 Task: Create Card Employee Salary Review in Board Public Speaking Tips to Workspace Cash Management. Create Card Software Maintenance Review in Board User Research to Workspace Cash Management. Create Card Employee Salary Review in Board Customer Service Knowledge Base Development and Management to Workspace Cash Management
Action: Mouse moved to (56, 299)
Screenshot: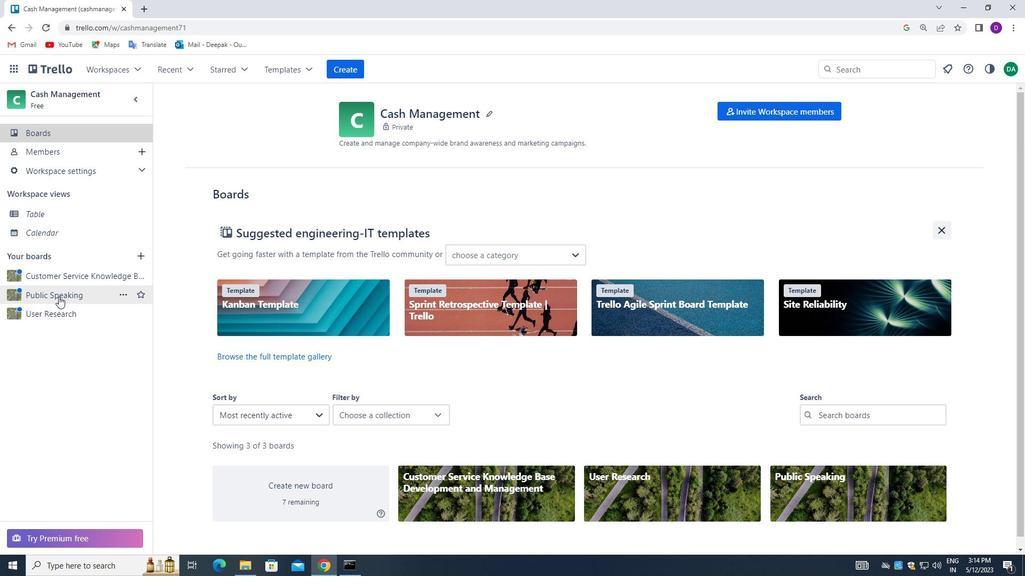 
Action: Mouse pressed left at (56, 299)
Screenshot: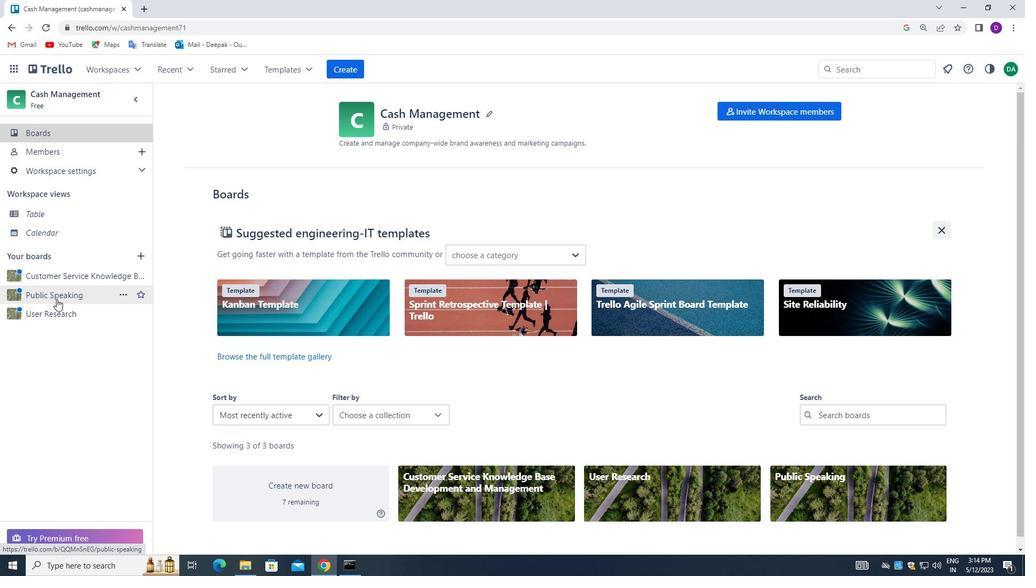 
Action: Mouse moved to (373, 165)
Screenshot: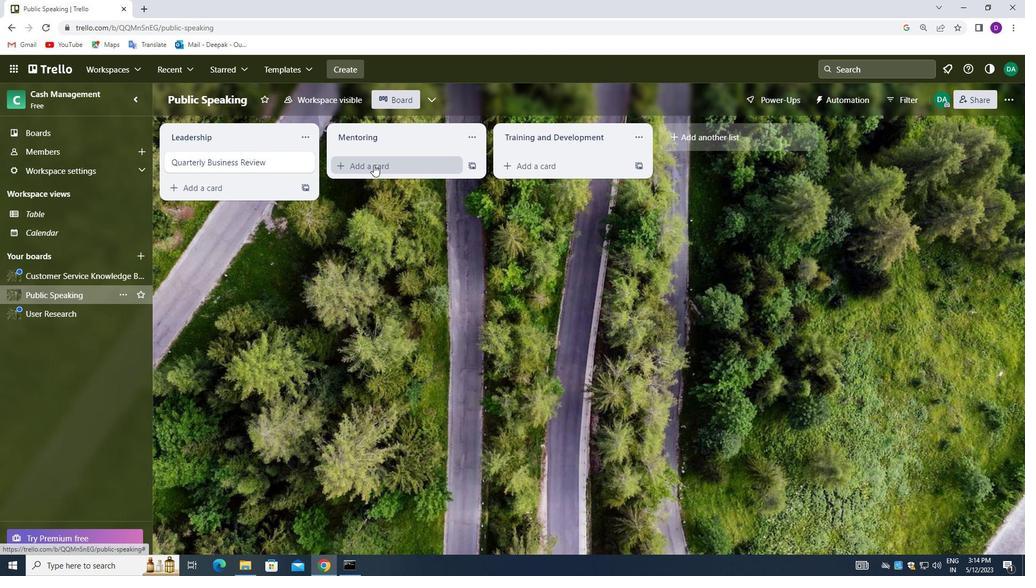 
Action: Mouse pressed left at (373, 165)
Screenshot: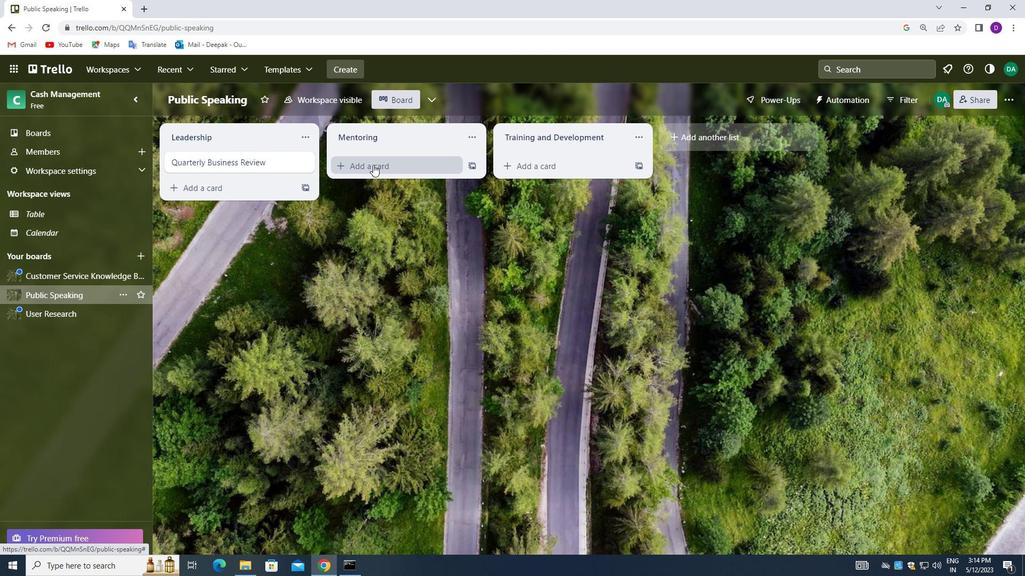 
Action: Key pressed <Key.shift>EMPLOYEE<Key.space><Key.shift>SALARY<Key.space><Key.shift><Key.shift><Key.shift>REVIEW
Screenshot: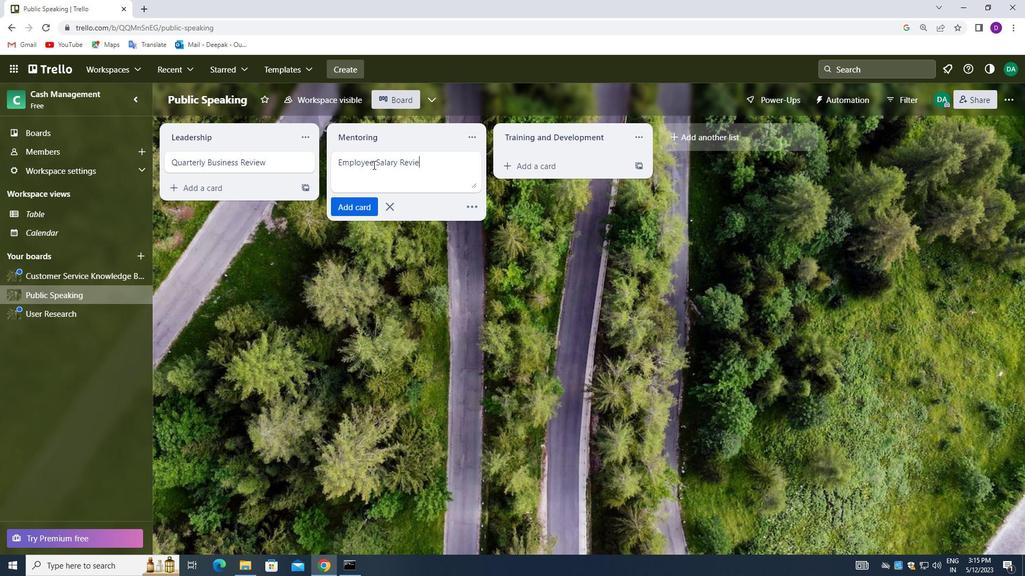 
Action: Mouse moved to (338, 207)
Screenshot: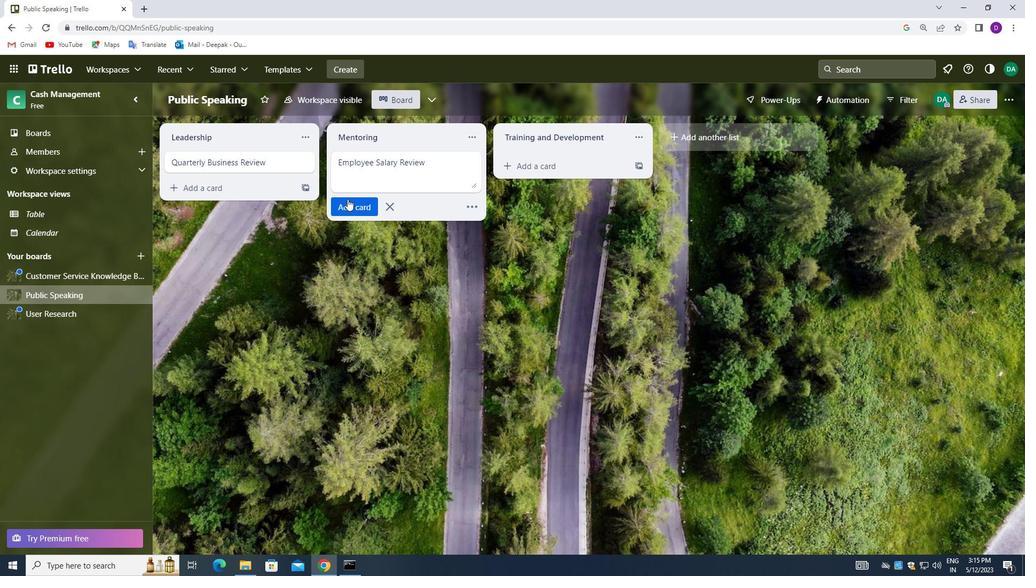 
Action: Mouse pressed left at (338, 207)
Screenshot: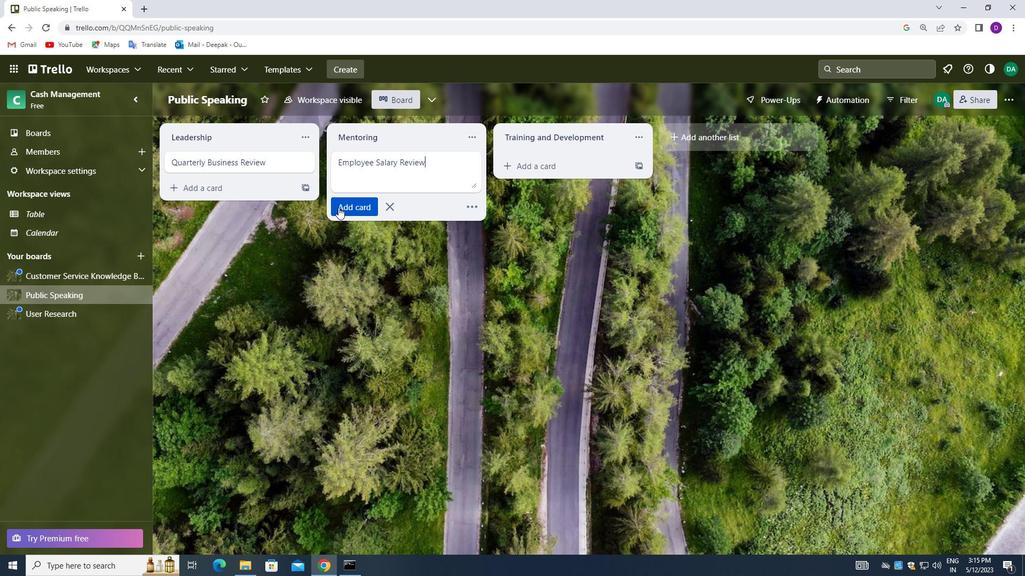 
Action: Mouse moved to (53, 311)
Screenshot: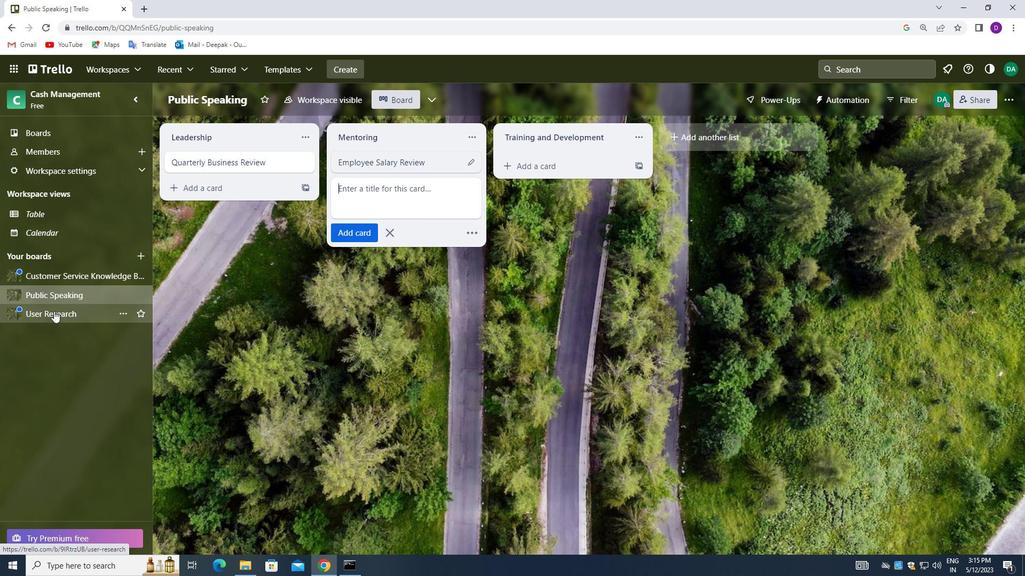 
Action: Mouse pressed left at (53, 311)
Screenshot: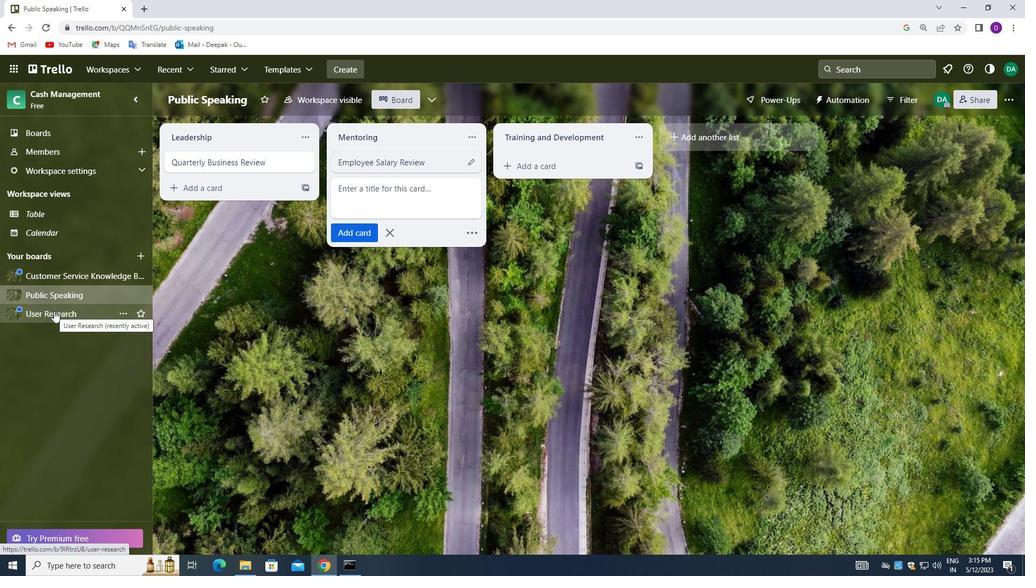 
Action: Mouse moved to (359, 162)
Screenshot: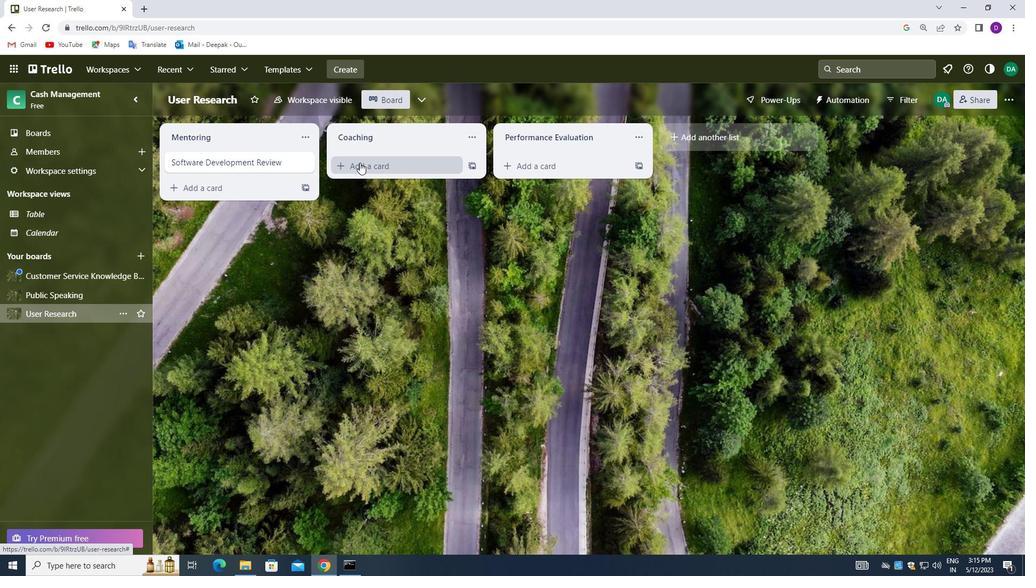 
Action: Mouse pressed left at (359, 162)
Screenshot: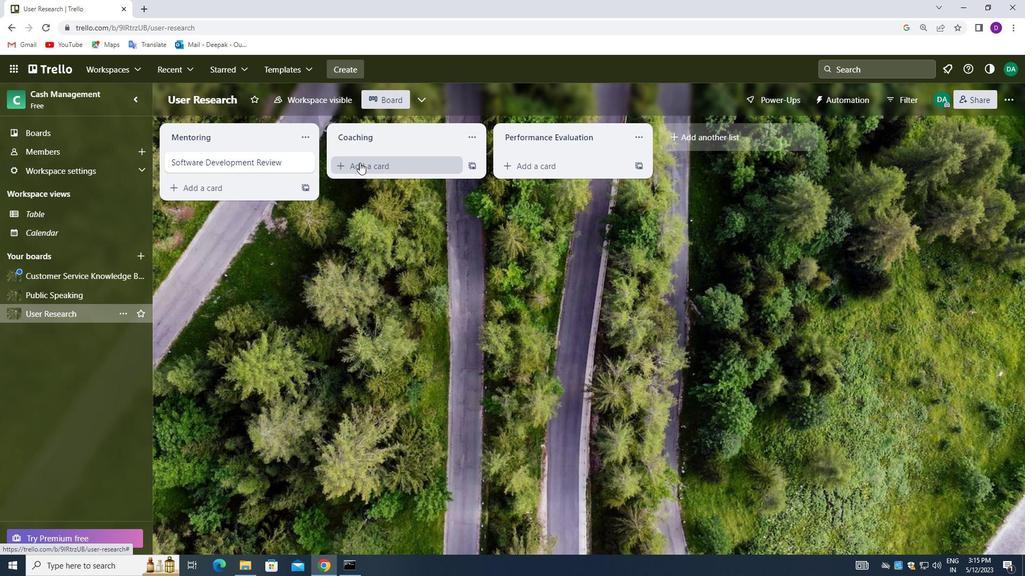 
Action: Mouse moved to (361, 163)
Screenshot: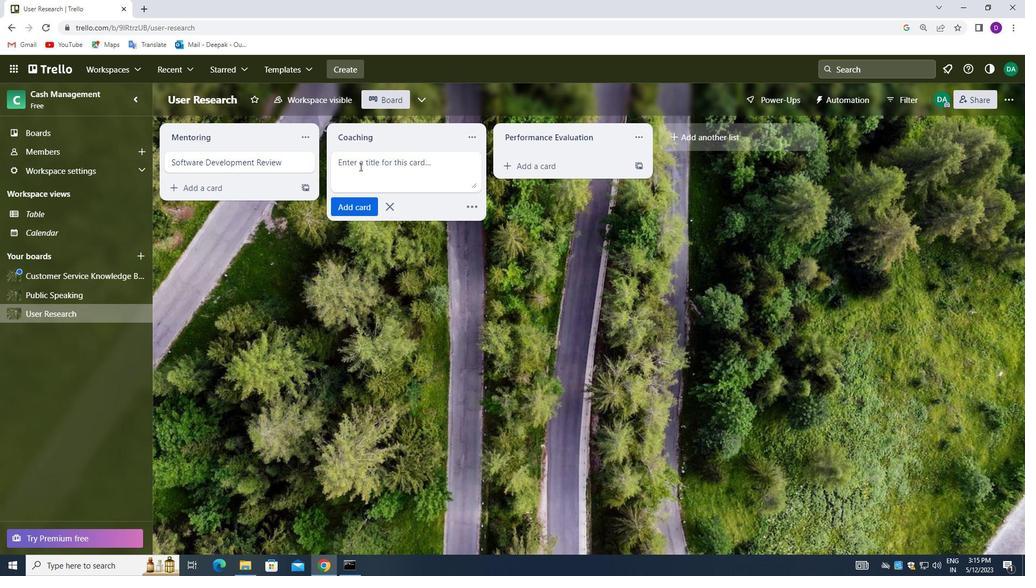 
Action: Key pressed <Key.shift>SOFTWARE<Key.space><Key.shift><Key.shift><Key.shift><Key.shift><Key.shift><Key.shift><Key.shift><Key.shift><Key.shift><Key.shift><Key.shift>MAINTENANCE
Screenshot: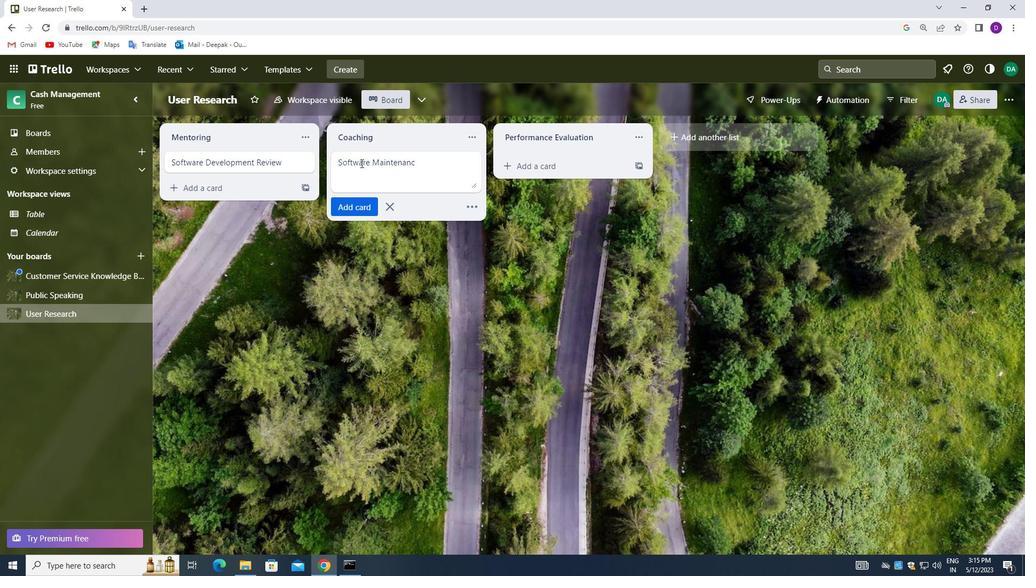 
Action: Mouse moved to (380, 170)
Screenshot: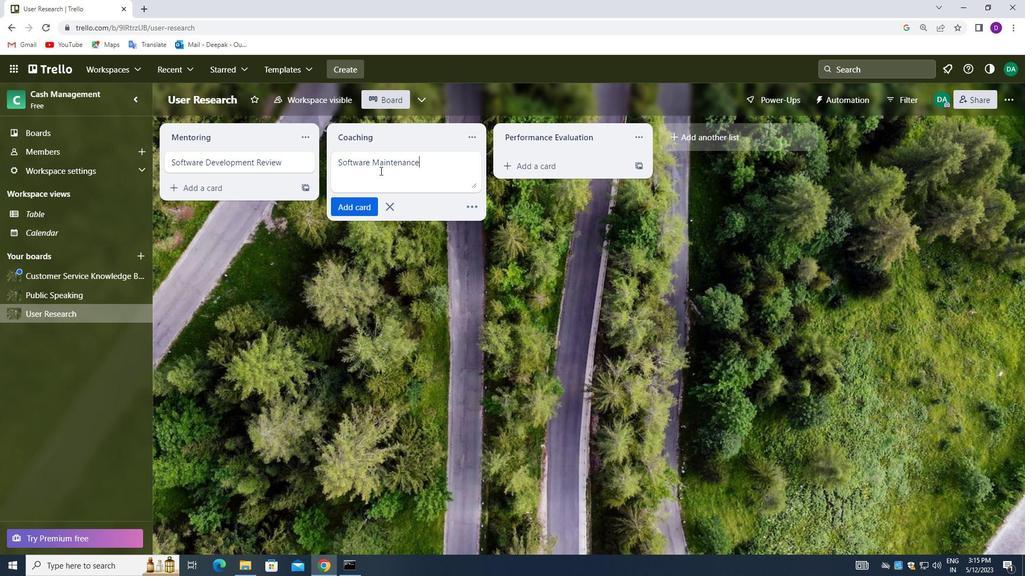 
Action: Key pressed <Key.space><Key.shift>REVIEW
Screenshot: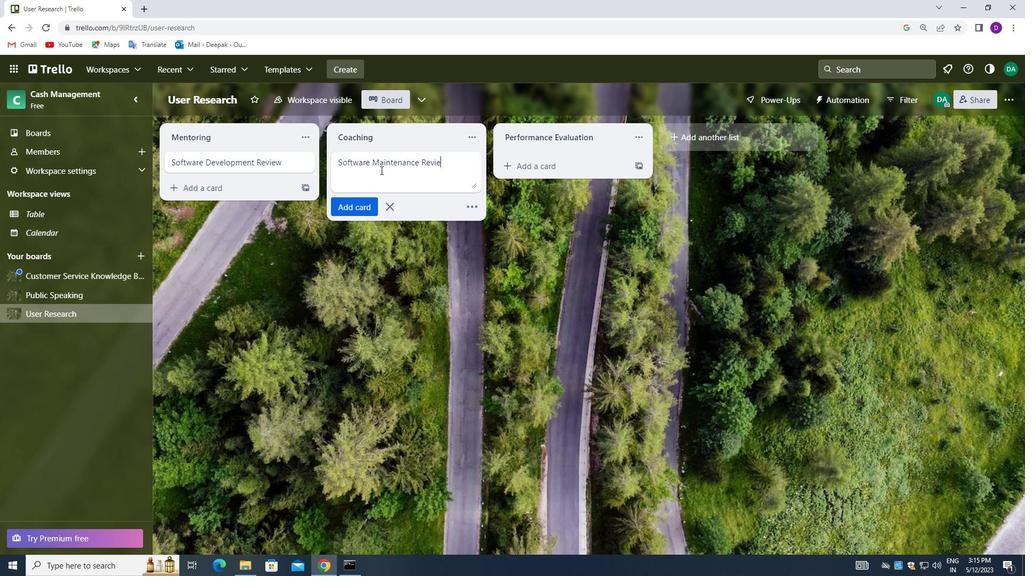 
Action: Mouse moved to (346, 209)
Screenshot: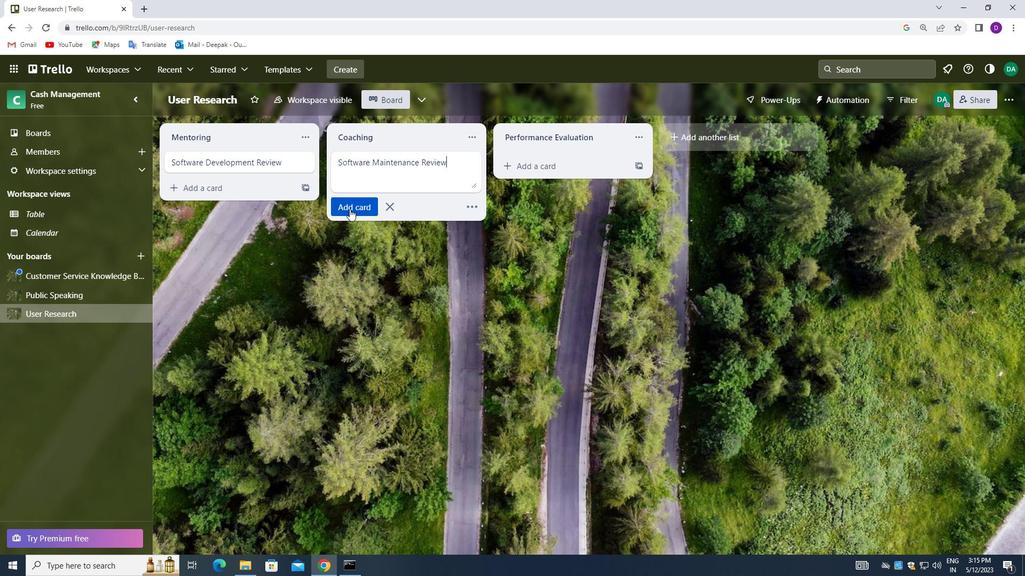 
Action: Mouse pressed left at (346, 209)
Screenshot: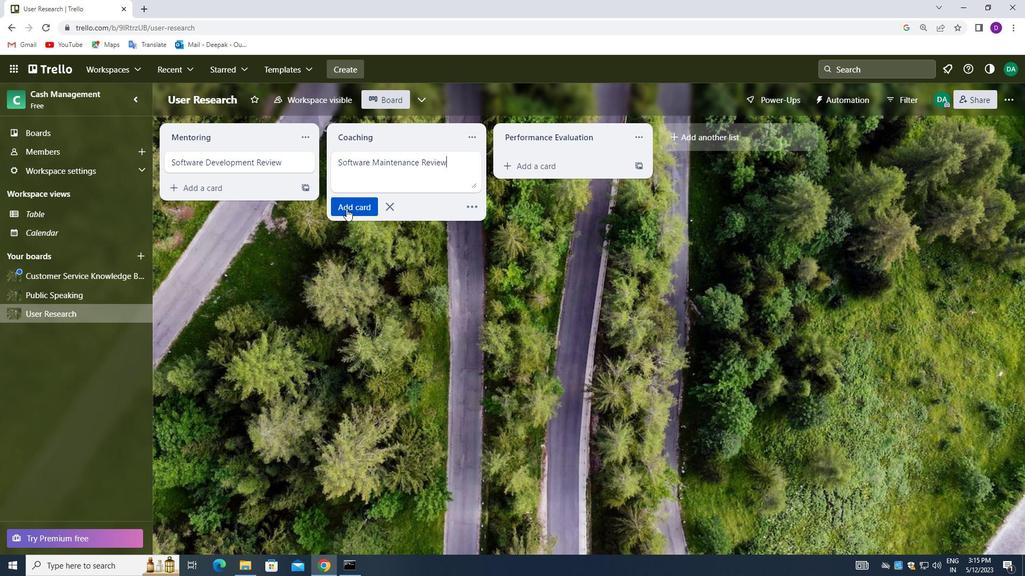 
Action: Mouse moved to (82, 271)
Screenshot: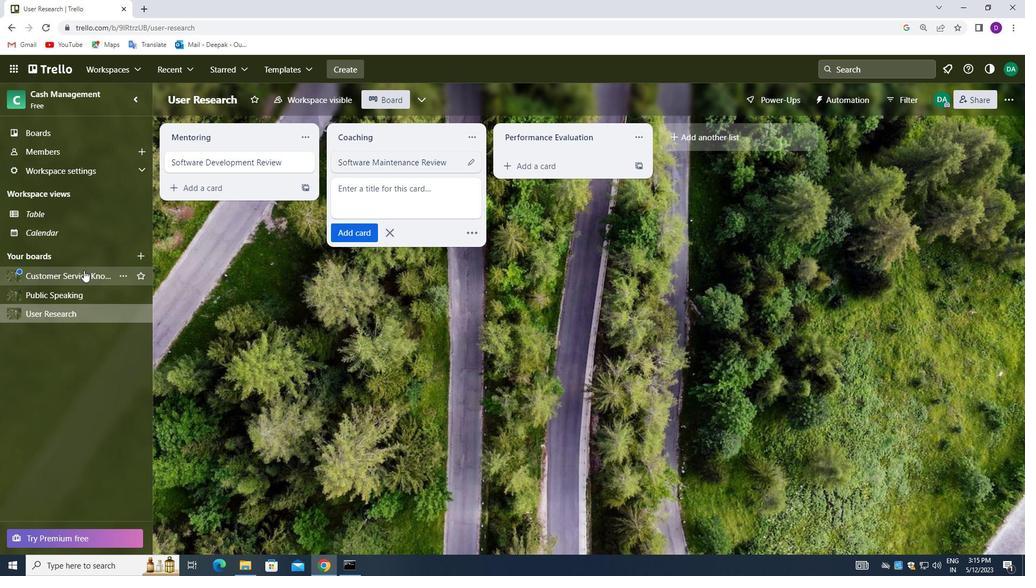 
Action: Mouse pressed left at (82, 271)
Screenshot: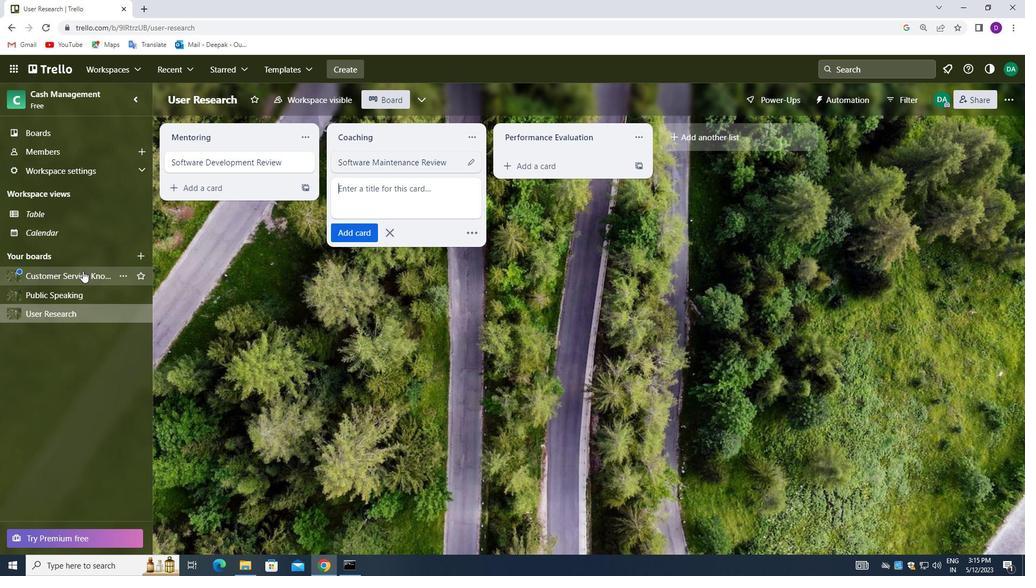 
Action: Mouse moved to (383, 173)
Screenshot: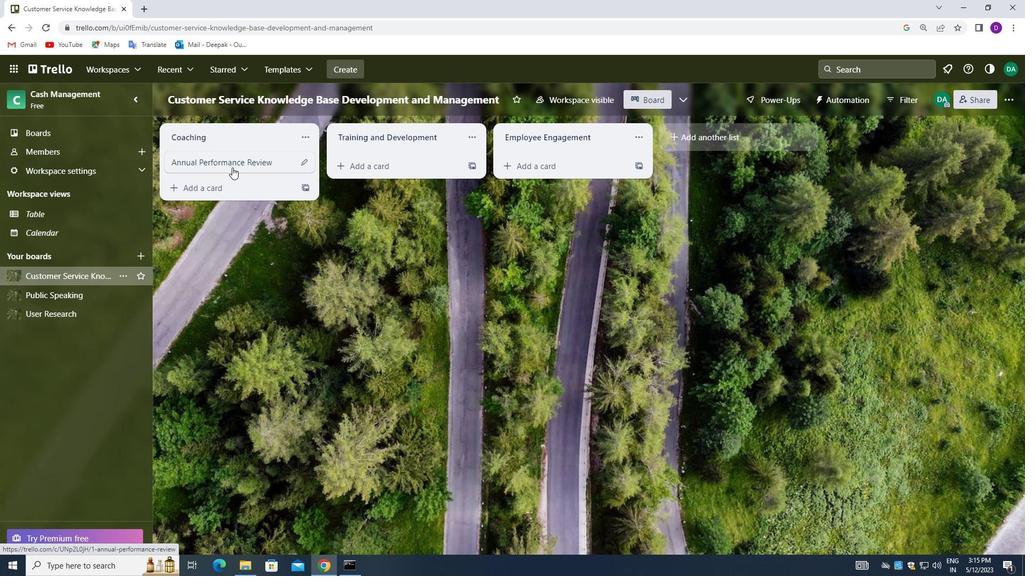 
Action: Mouse pressed left at (383, 173)
Screenshot: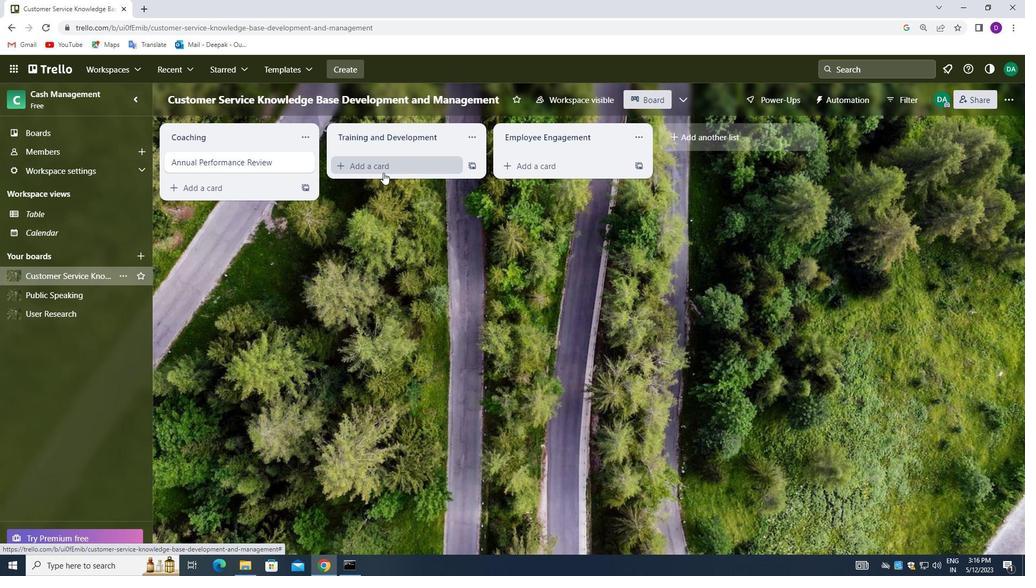 
Action: Key pressed <Key.shift><Key.shift><Key.shift><Key.shift><Key.shift><Key.shift><Key.shift><Key.shift><Key.shift>EMPLOYEE<Key.space><Key.shift>SALARY<Key.space><Key.shift><Key.shift><Key.shift><Key.shift>REVIEW
Screenshot: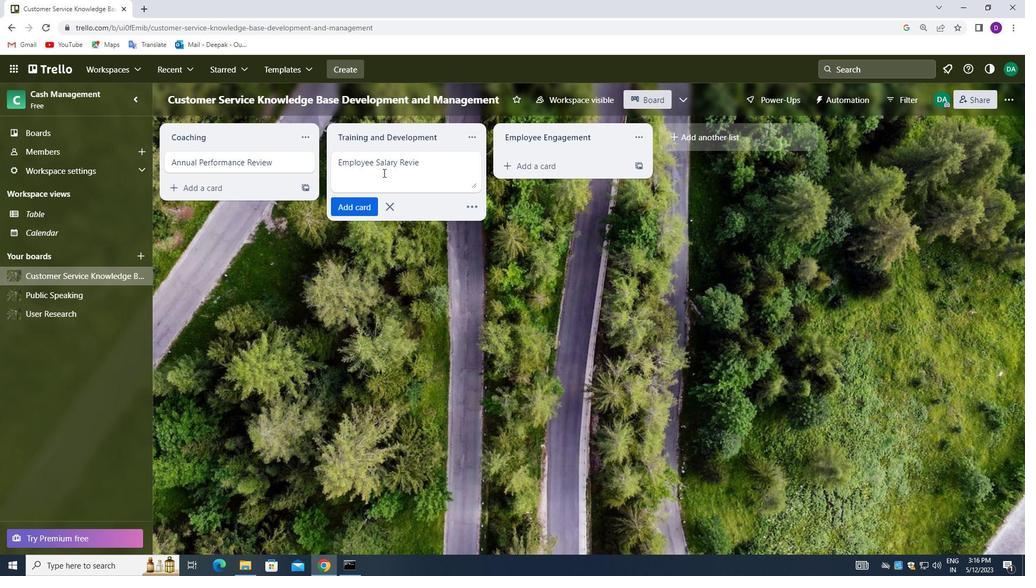 
Action: Mouse moved to (349, 205)
Screenshot: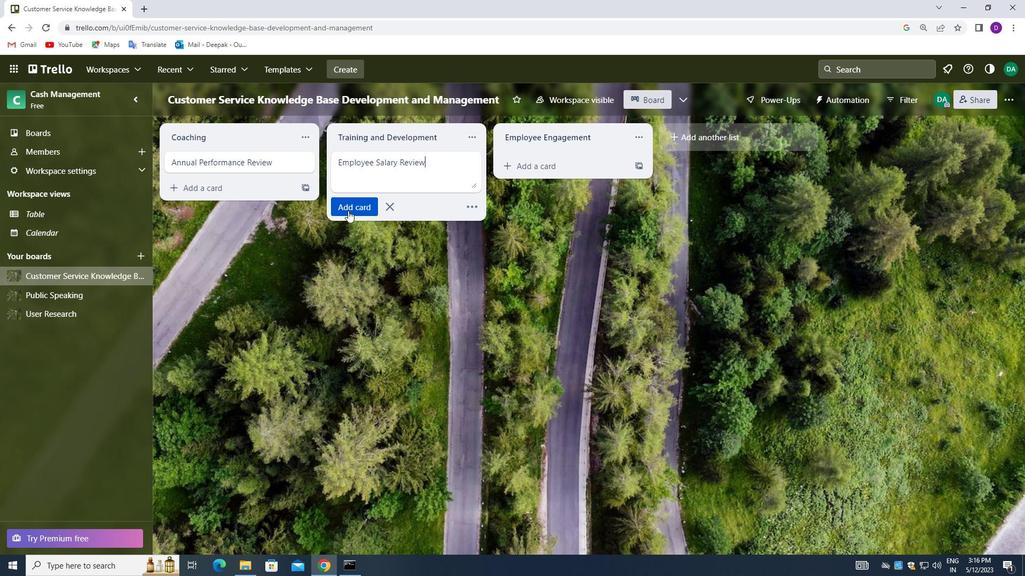 
Action: Mouse pressed left at (349, 205)
Screenshot: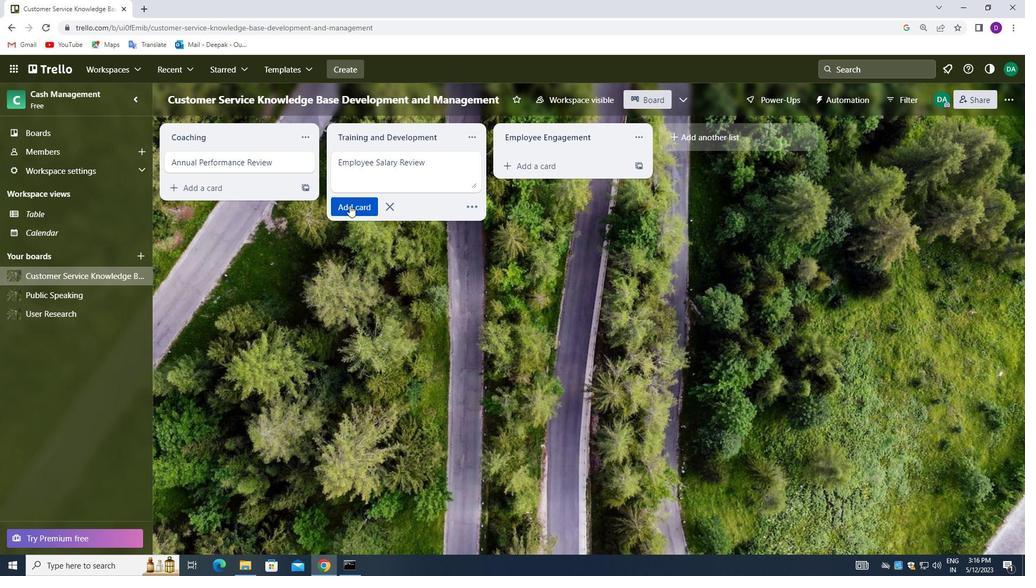 
Action: Mouse moved to (39, 131)
Screenshot: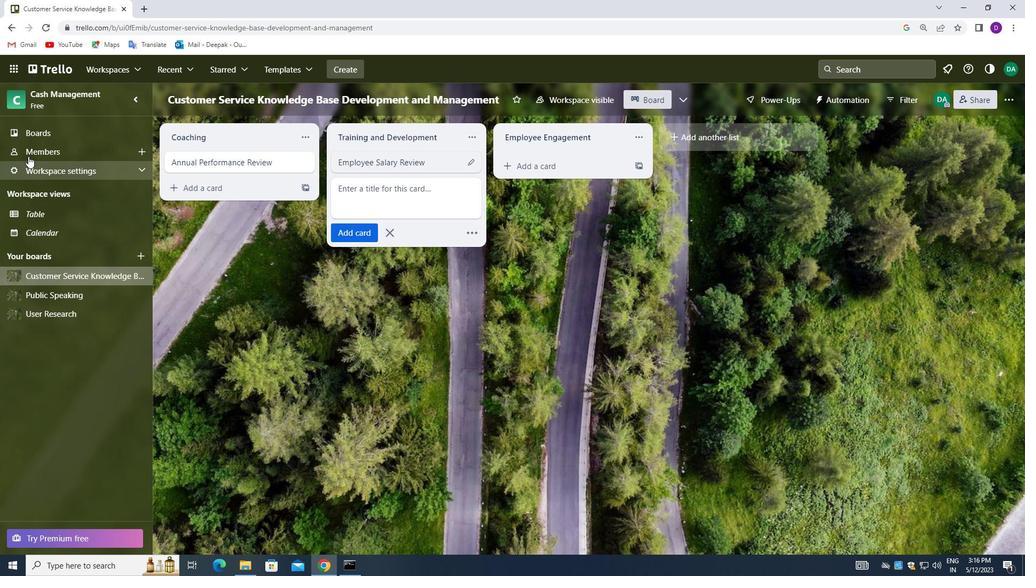 
Action: Mouse pressed left at (39, 131)
Screenshot: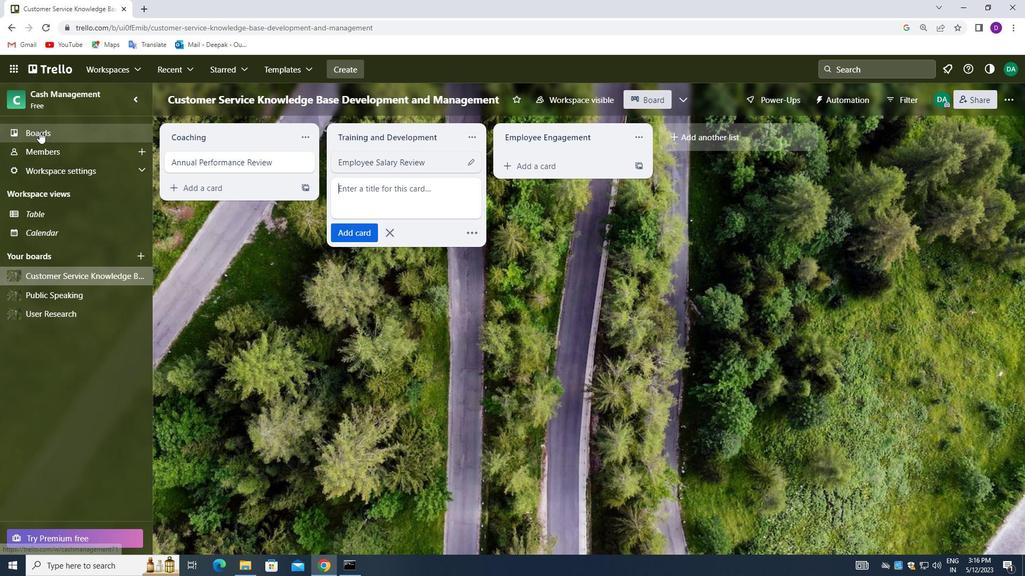 
Action: Mouse moved to (270, 549)
Screenshot: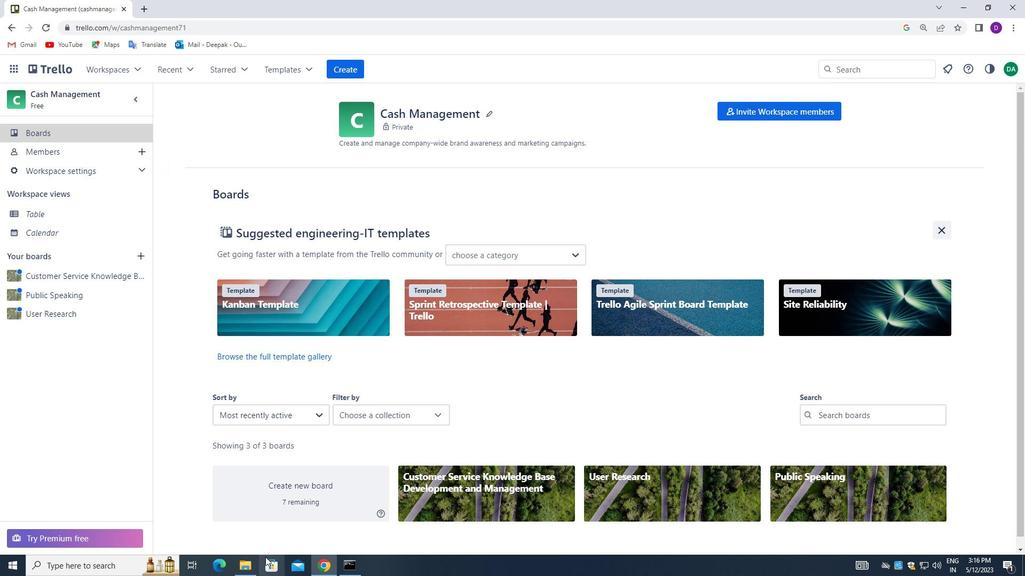 
